 Task: Manage the advanced setting for the builder.
Action: Mouse moved to (1011, 71)
Screenshot: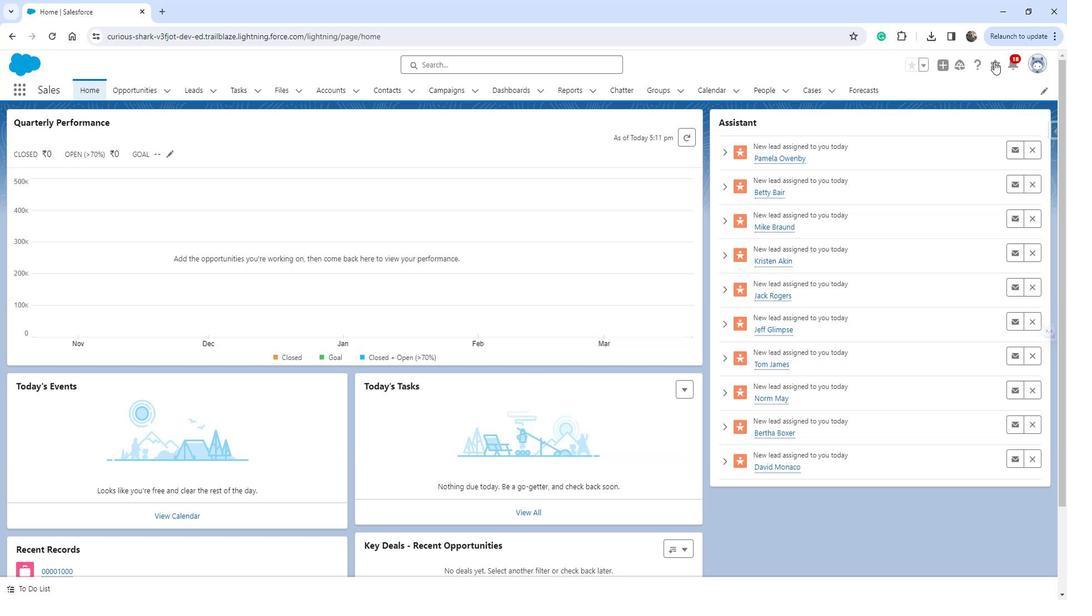 
Action: Mouse pressed left at (1011, 71)
Screenshot: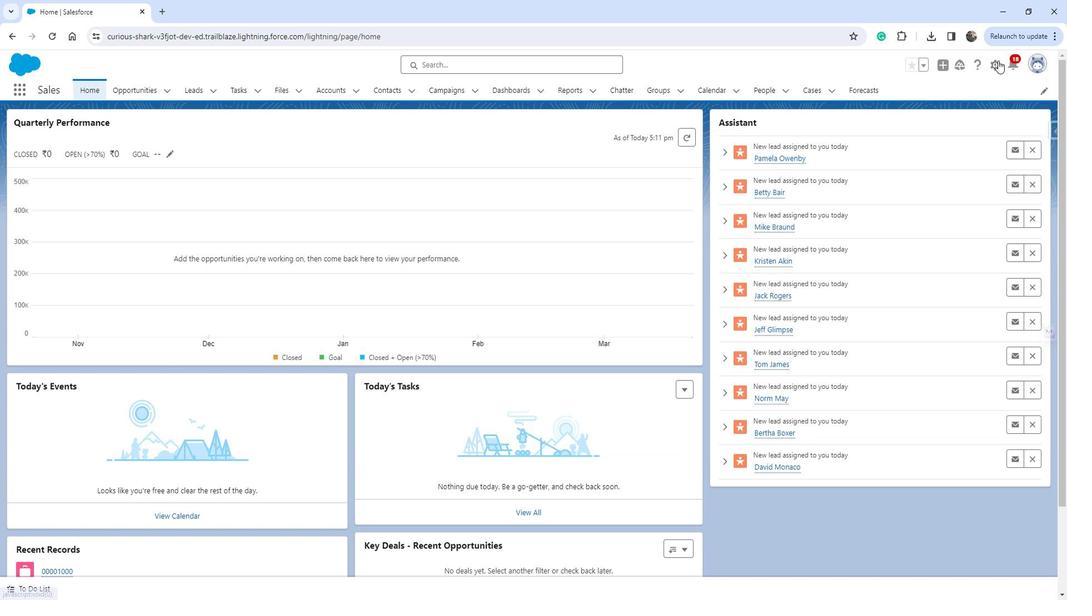 
Action: Mouse moved to (968, 111)
Screenshot: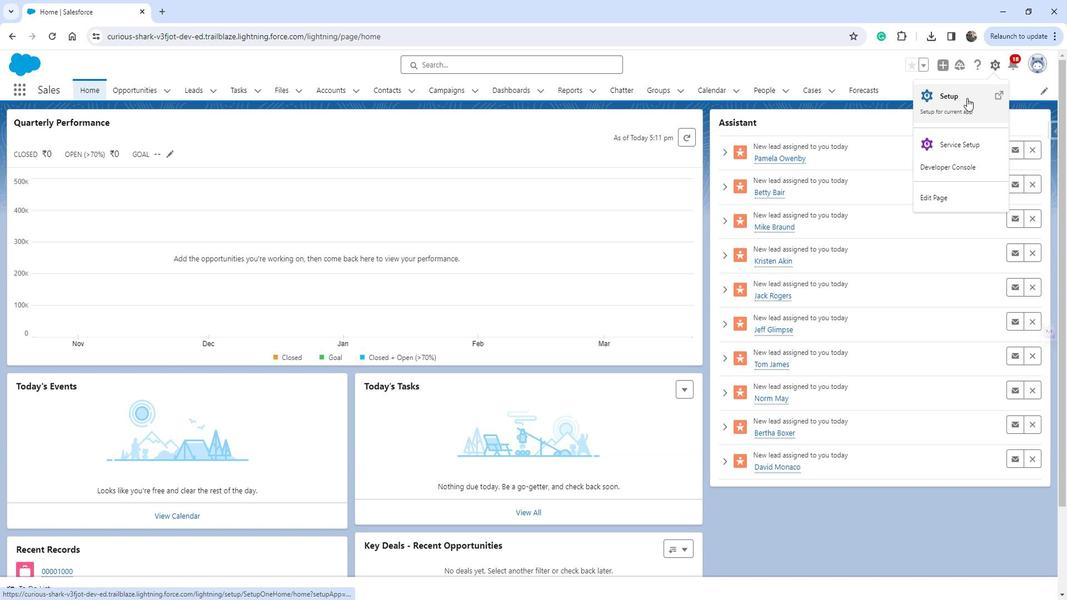 
Action: Mouse pressed left at (968, 111)
Screenshot: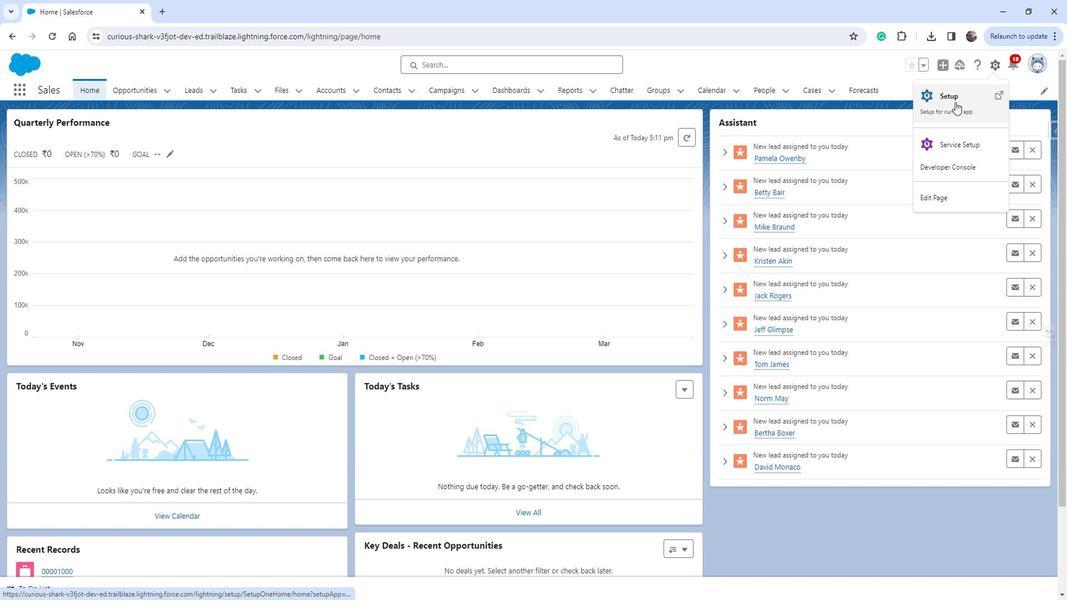 
Action: Mouse moved to (69, 443)
Screenshot: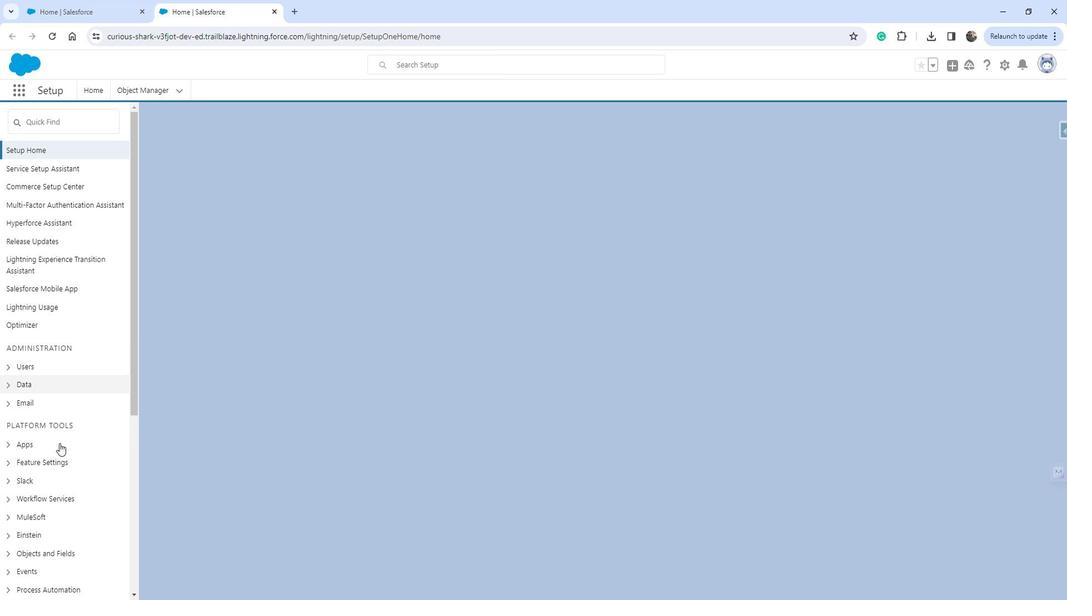 
Action: Mouse scrolled (69, 443) with delta (0, 0)
Screenshot: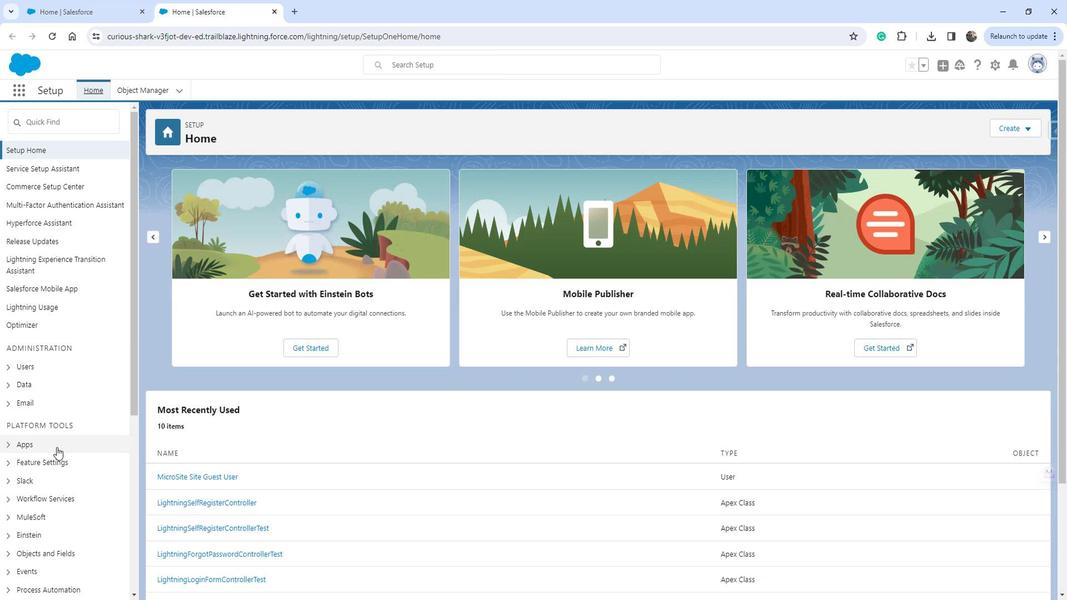 
Action: Mouse scrolled (69, 443) with delta (0, 0)
Screenshot: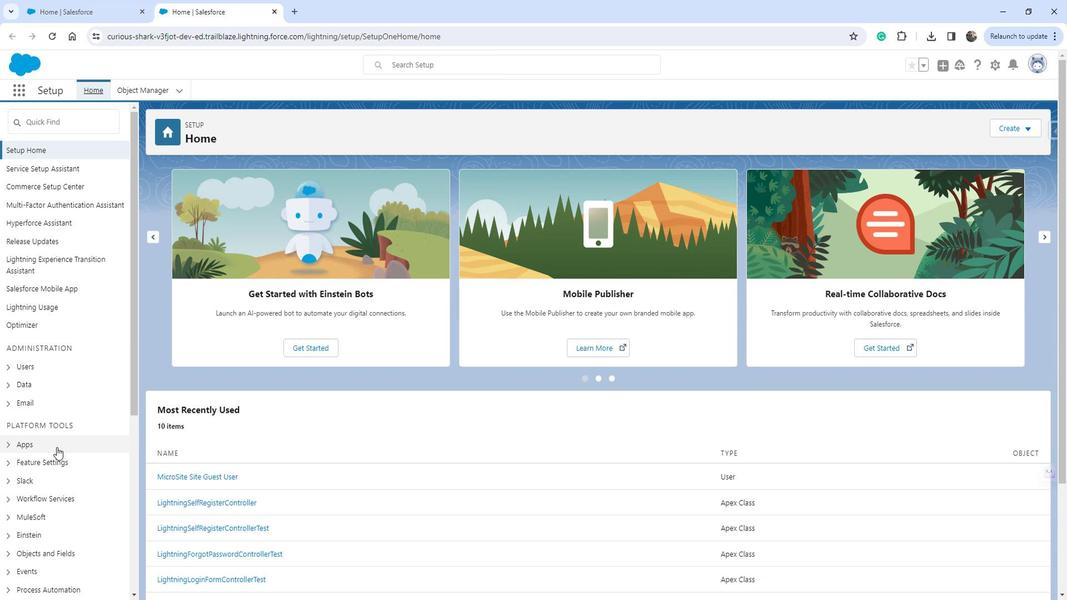 
Action: Mouse moved to (60, 346)
Screenshot: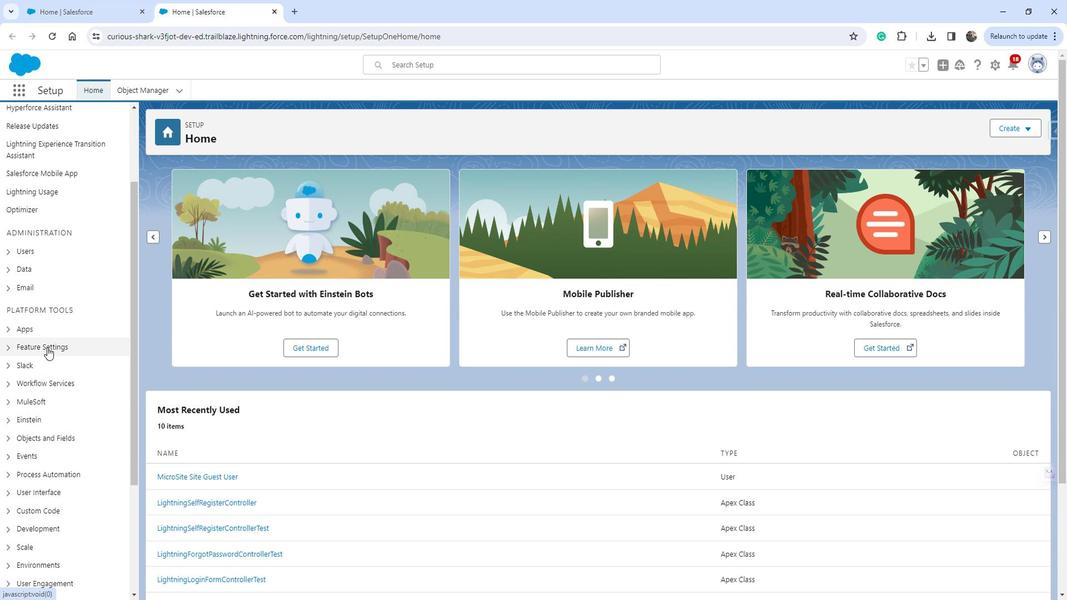 
Action: Mouse pressed left at (60, 346)
Screenshot: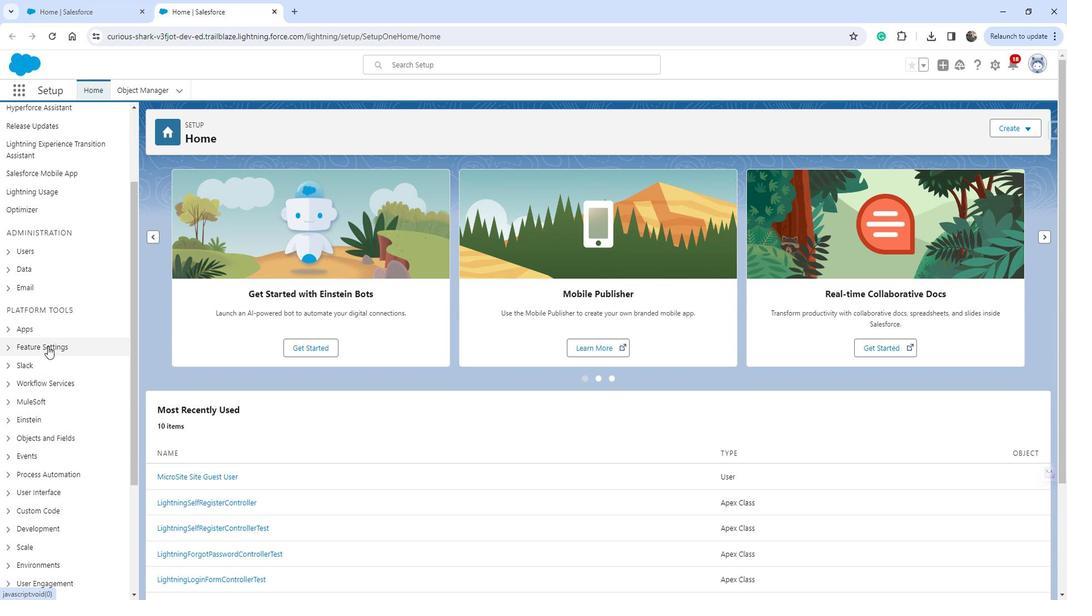 
Action: Mouse moved to (84, 433)
Screenshot: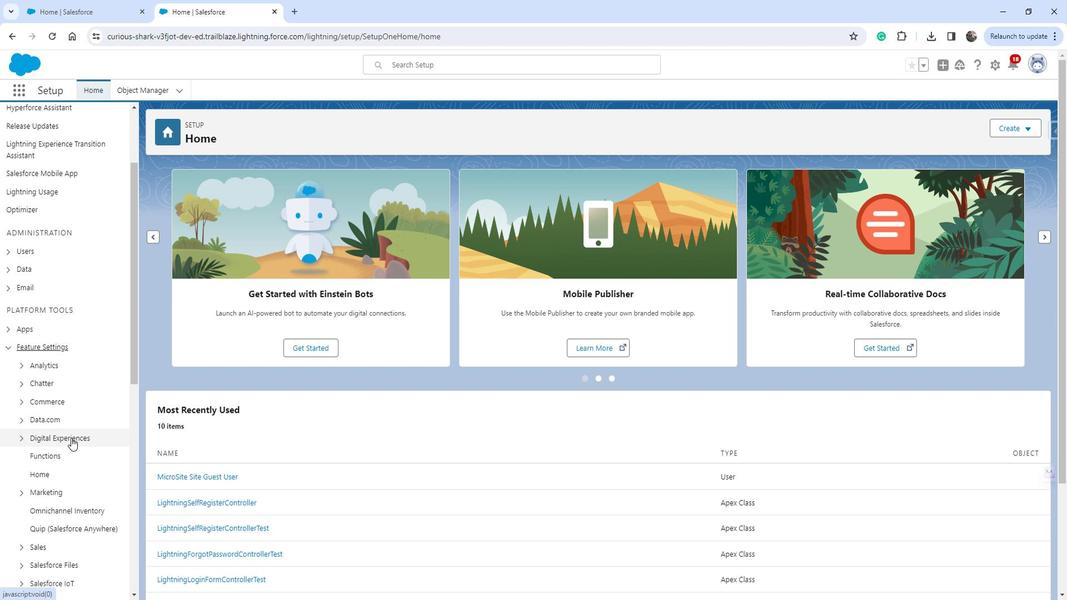 
Action: Mouse pressed left at (84, 433)
Screenshot: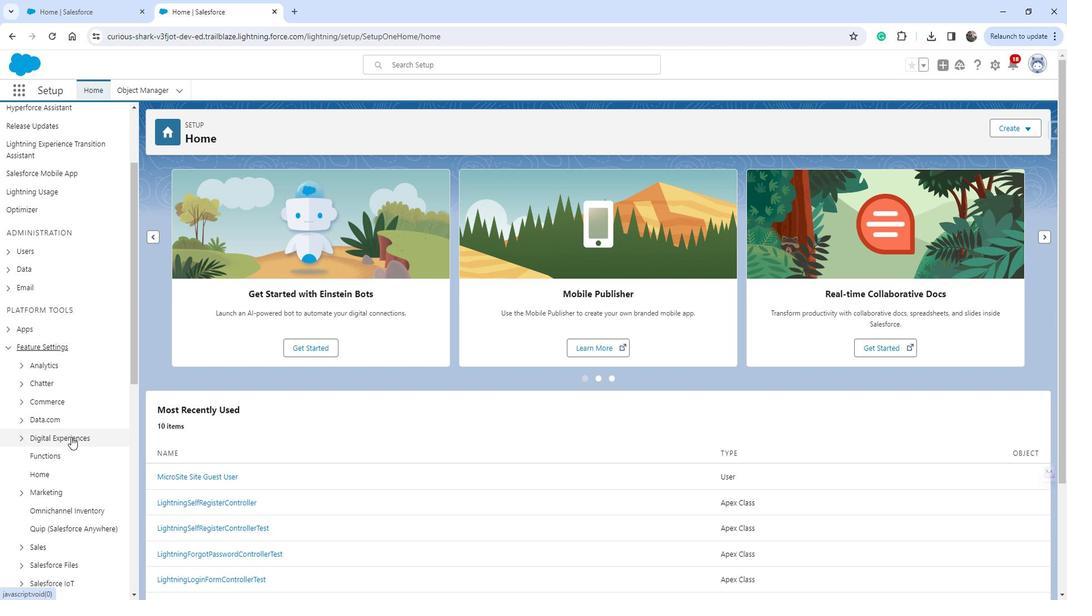 
Action: Mouse moved to (107, 419)
Screenshot: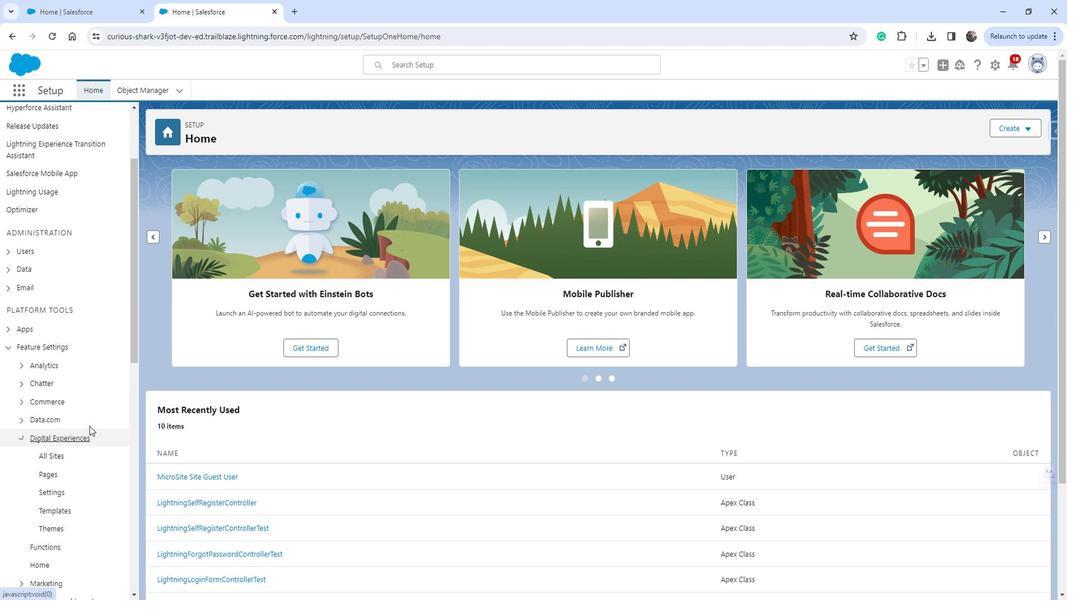 
Action: Mouse scrolled (107, 418) with delta (0, 0)
Screenshot: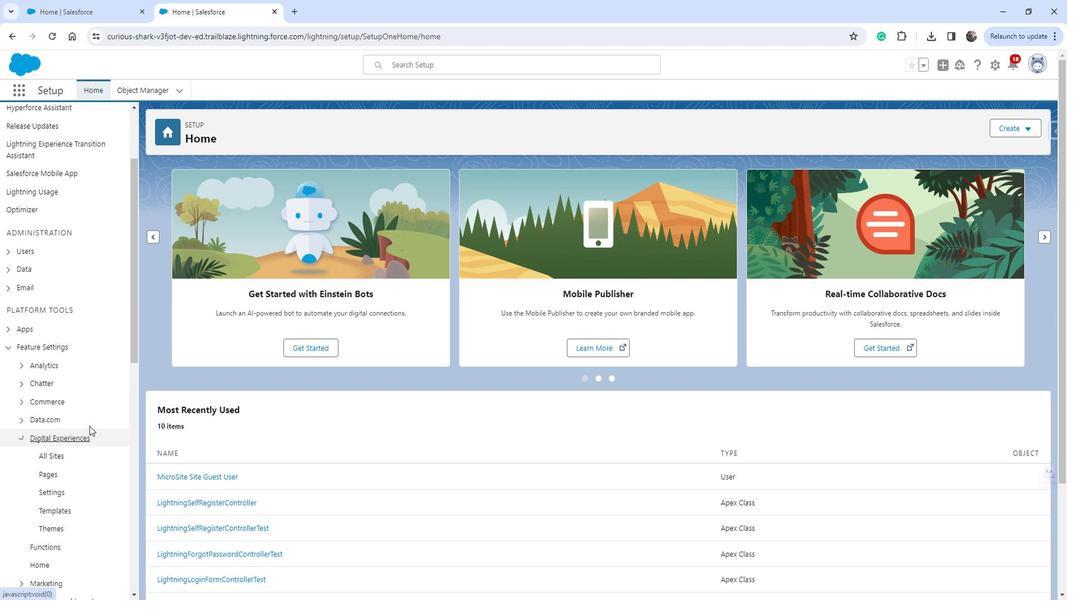 
Action: Mouse scrolled (107, 418) with delta (0, 0)
Screenshot: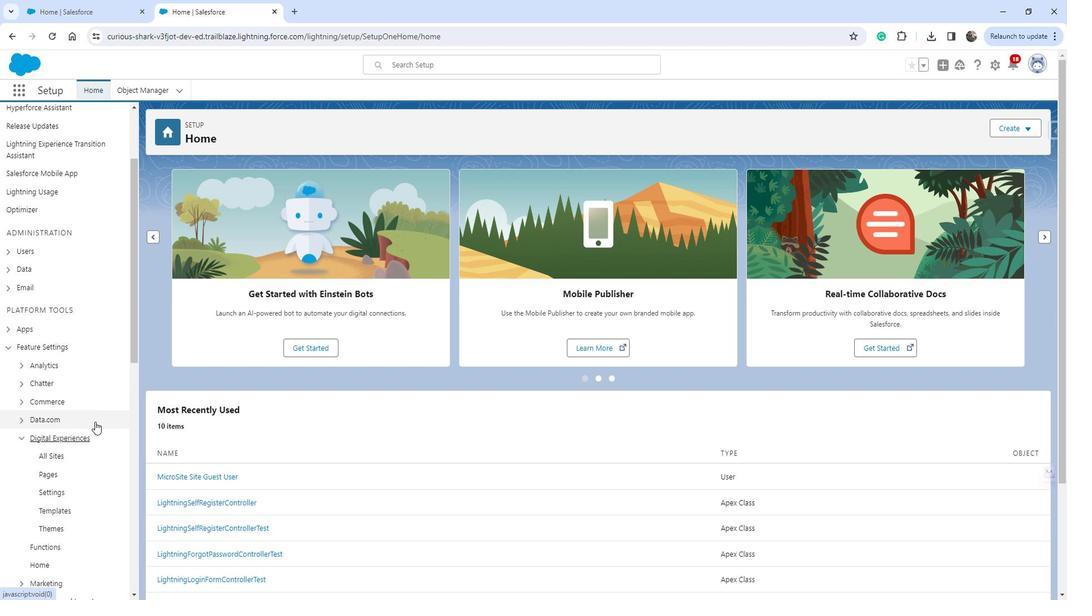
Action: Mouse moved to (66, 340)
Screenshot: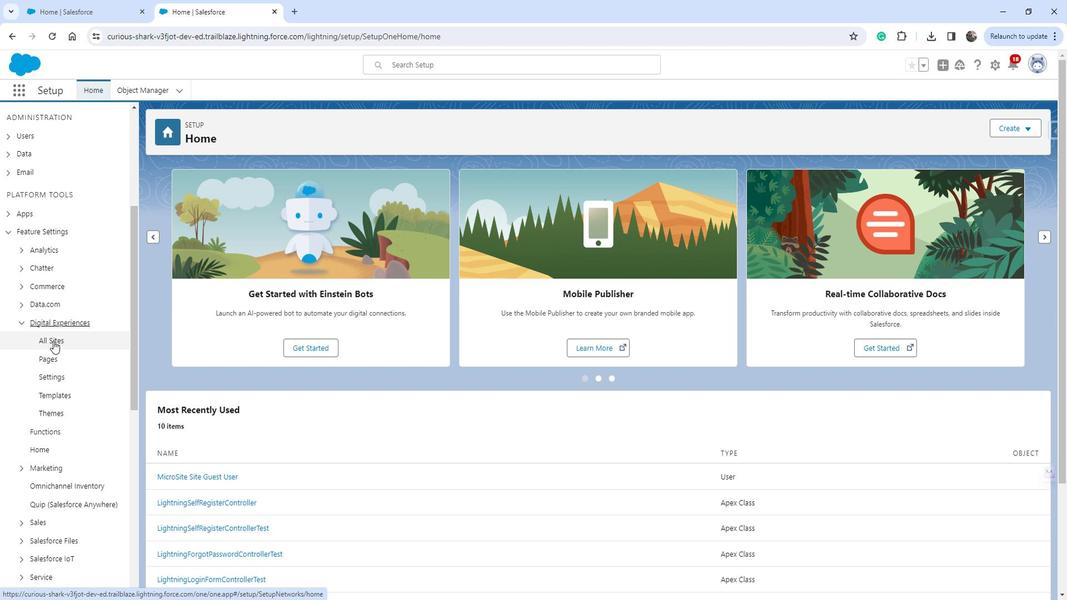 
Action: Mouse pressed left at (66, 340)
Screenshot: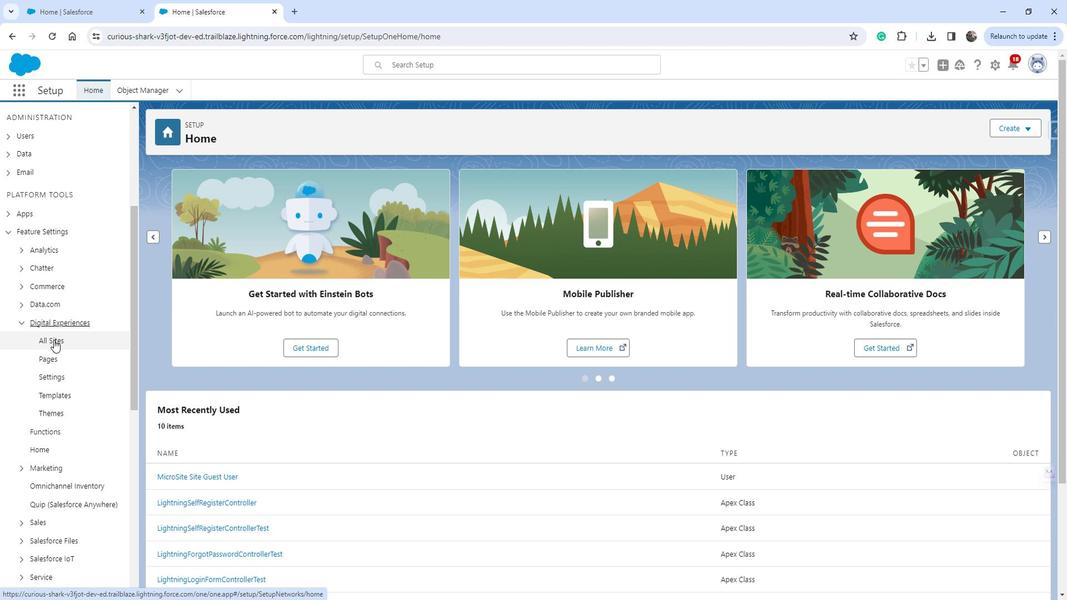 
Action: Mouse moved to (196, 270)
Screenshot: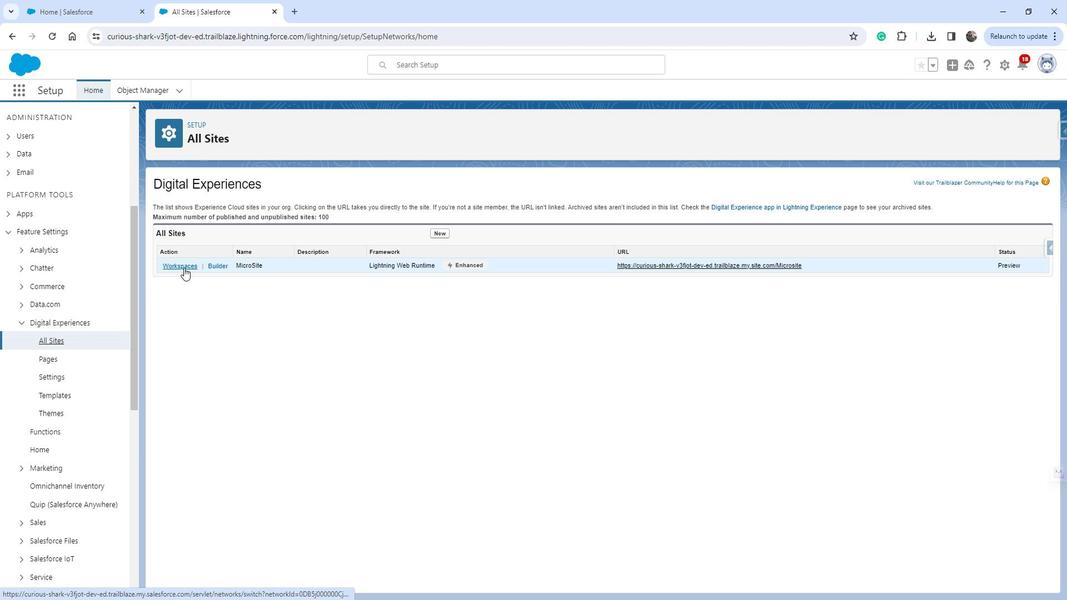 
Action: Mouse pressed left at (196, 270)
Screenshot: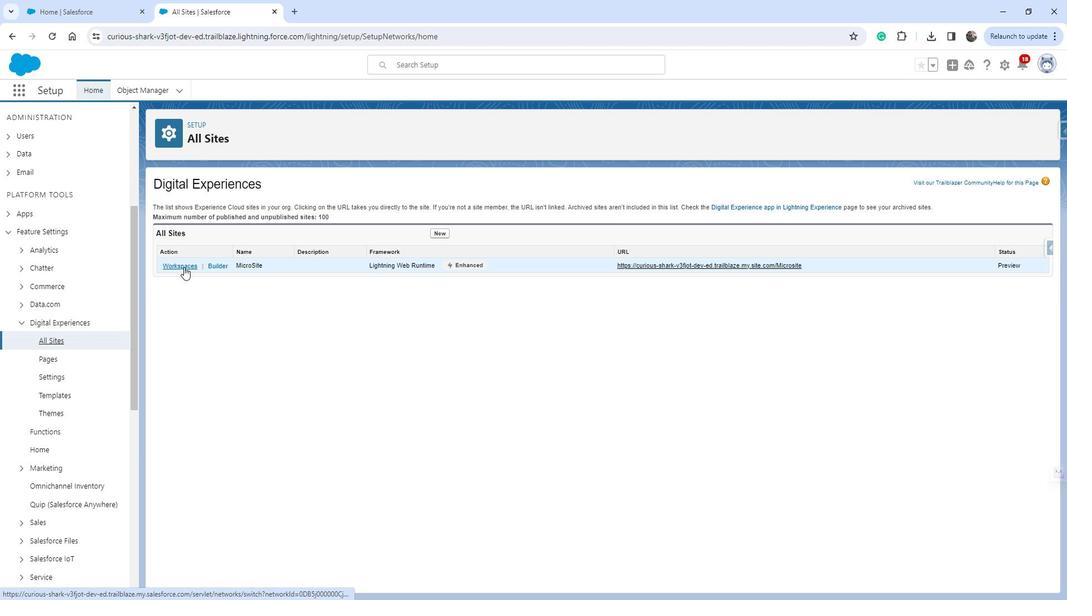 
Action: Mouse moved to (132, 260)
Screenshot: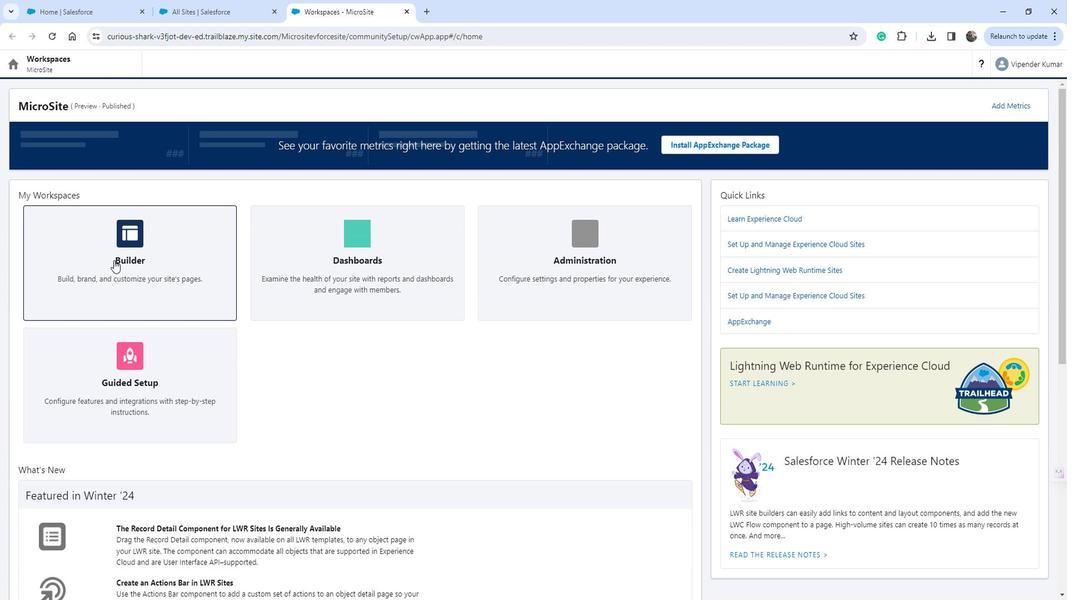 
Action: Mouse pressed left at (132, 260)
Screenshot: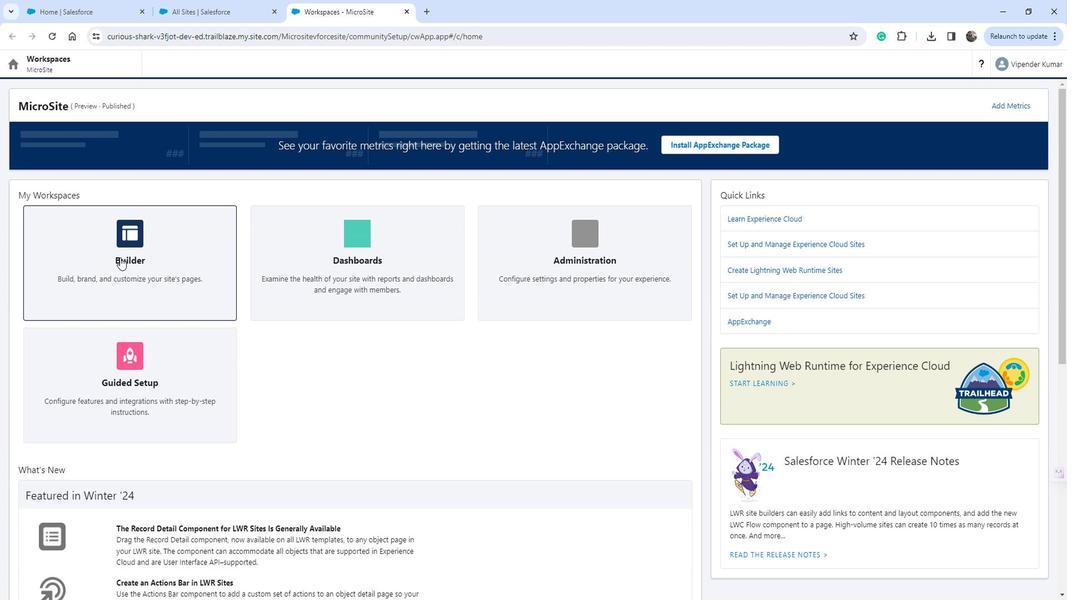 
Action: Mouse moved to (31, 201)
Screenshot: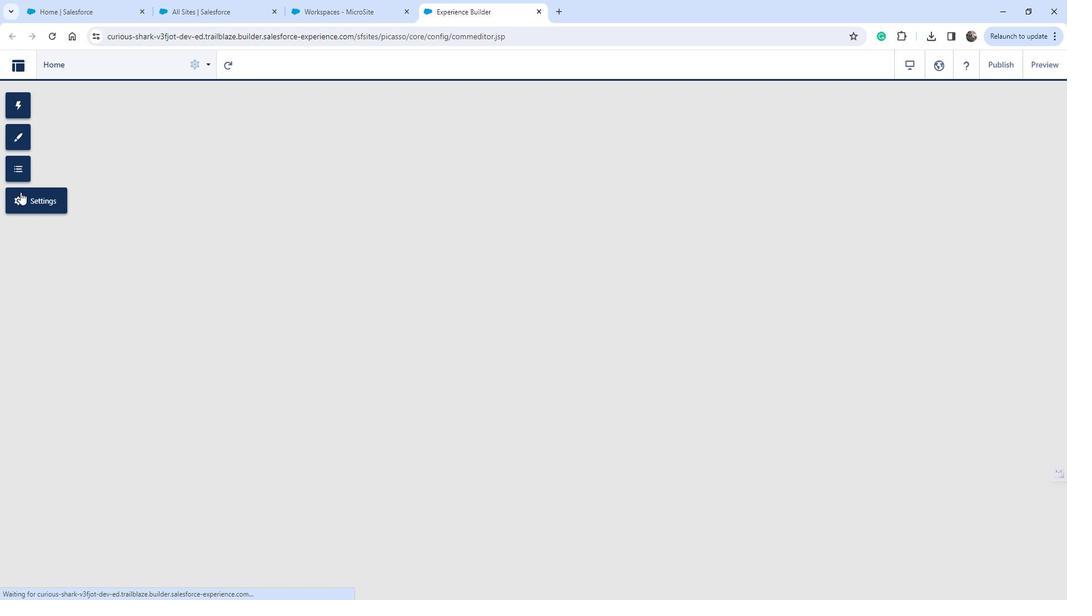 
Action: Mouse pressed left at (31, 201)
Screenshot: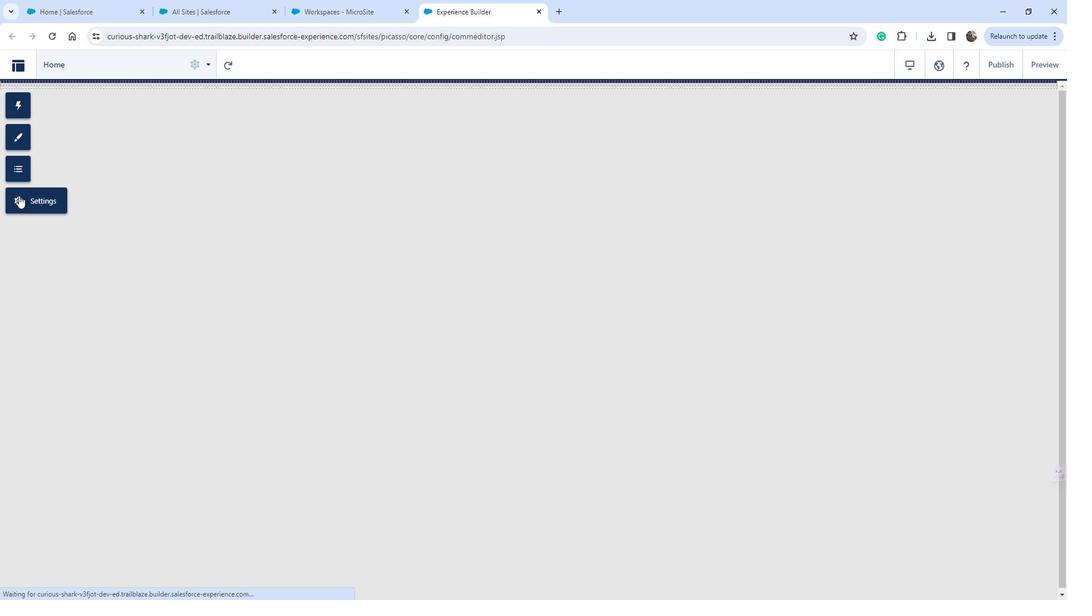 
Action: Mouse moved to (74, 304)
Screenshot: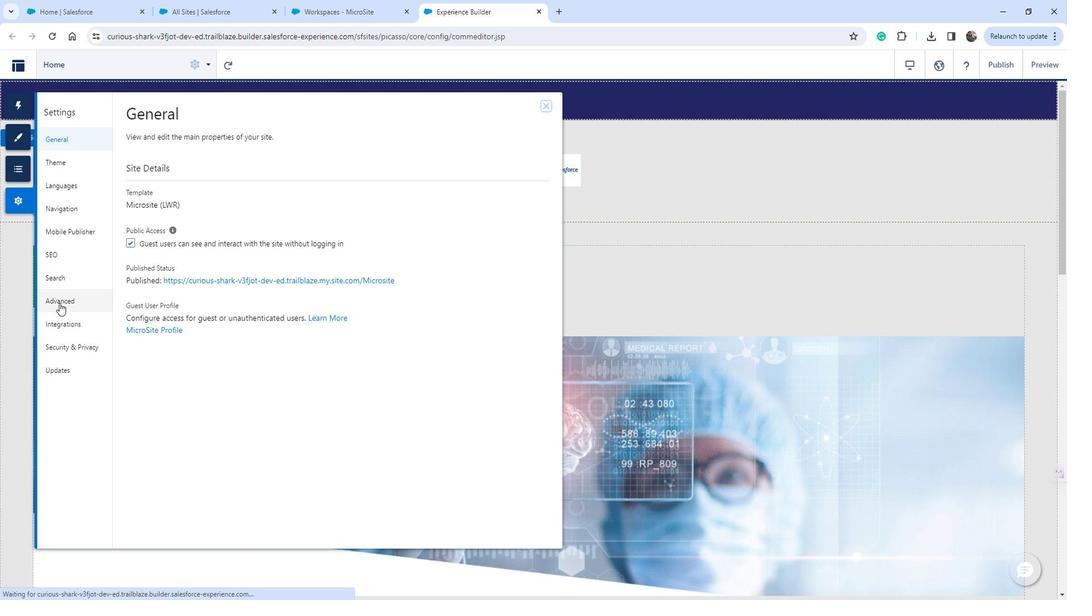 
Action: Mouse pressed left at (74, 304)
Screenshot: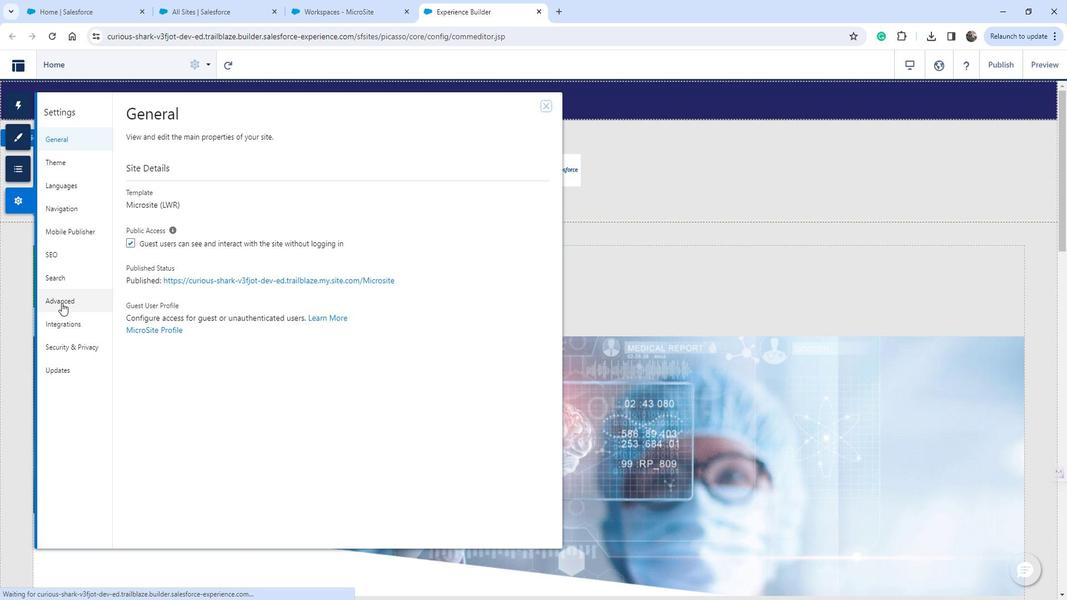 
Action: Mouse moved to (142, 281)
Screenshot: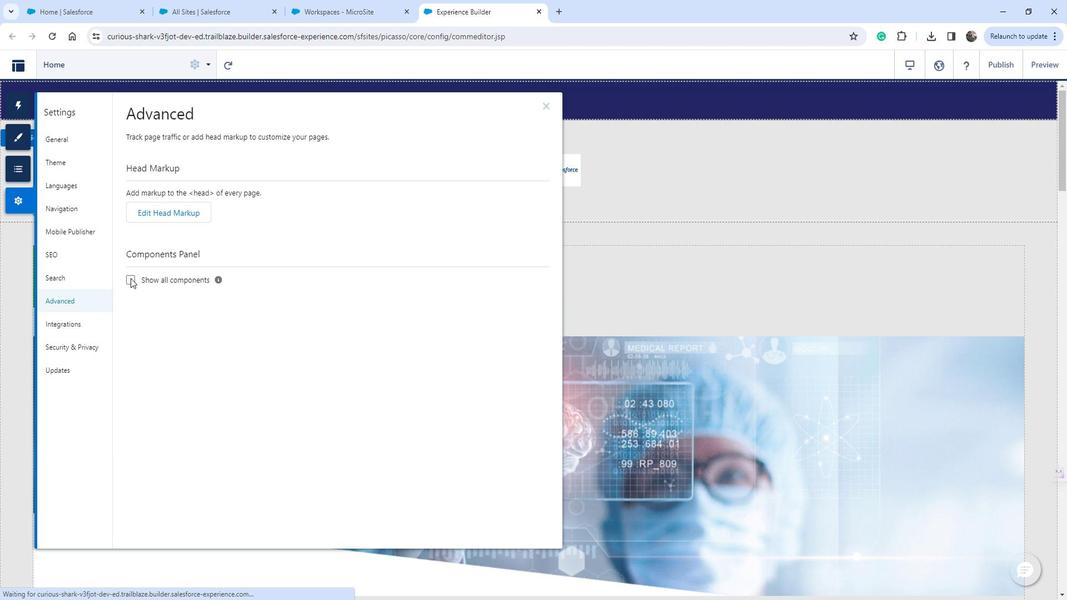 
Action: Mouse pressed left at (142, 281)
Screenshot: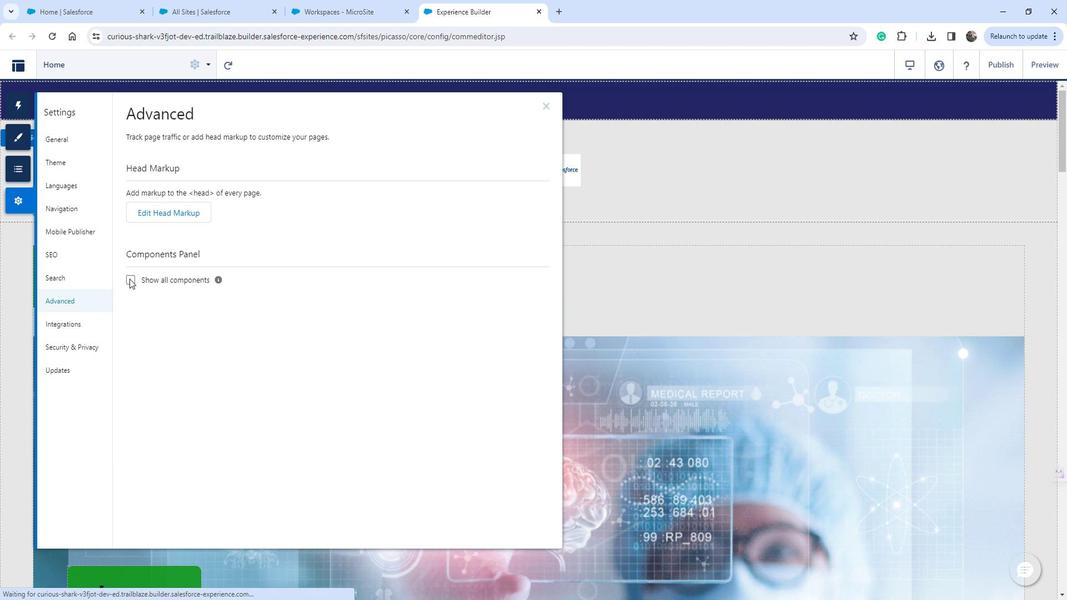 
Action: Mouse moved to (303, 272)
Screenshot: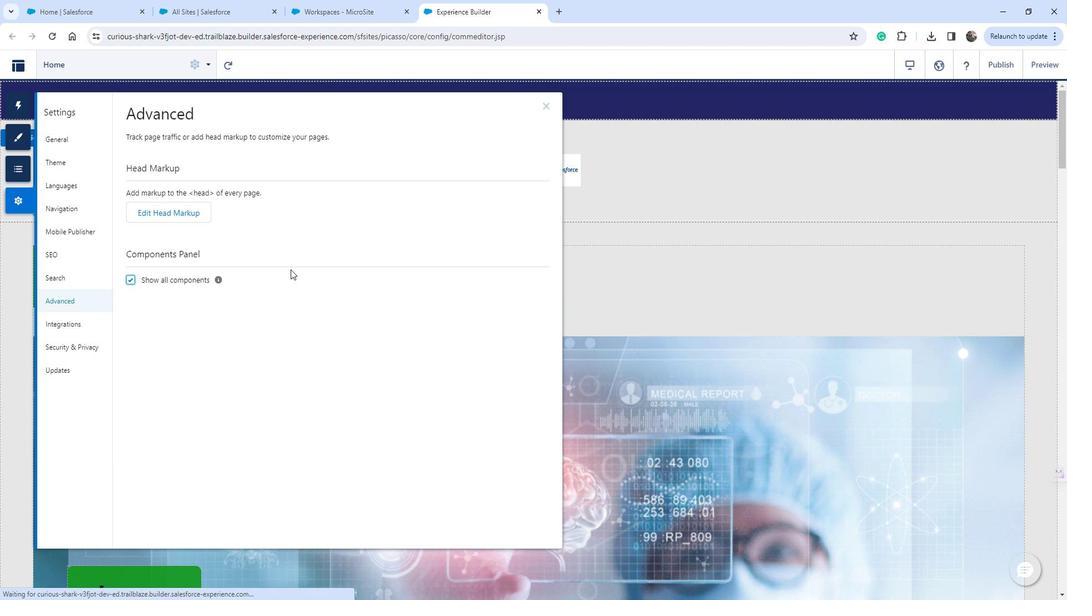 
